 Task: Look for products in the category "Chocolate & Candy" from the brand "Alter Eco".
Action: Mouse pressed left at (26, 79)
Screenshot: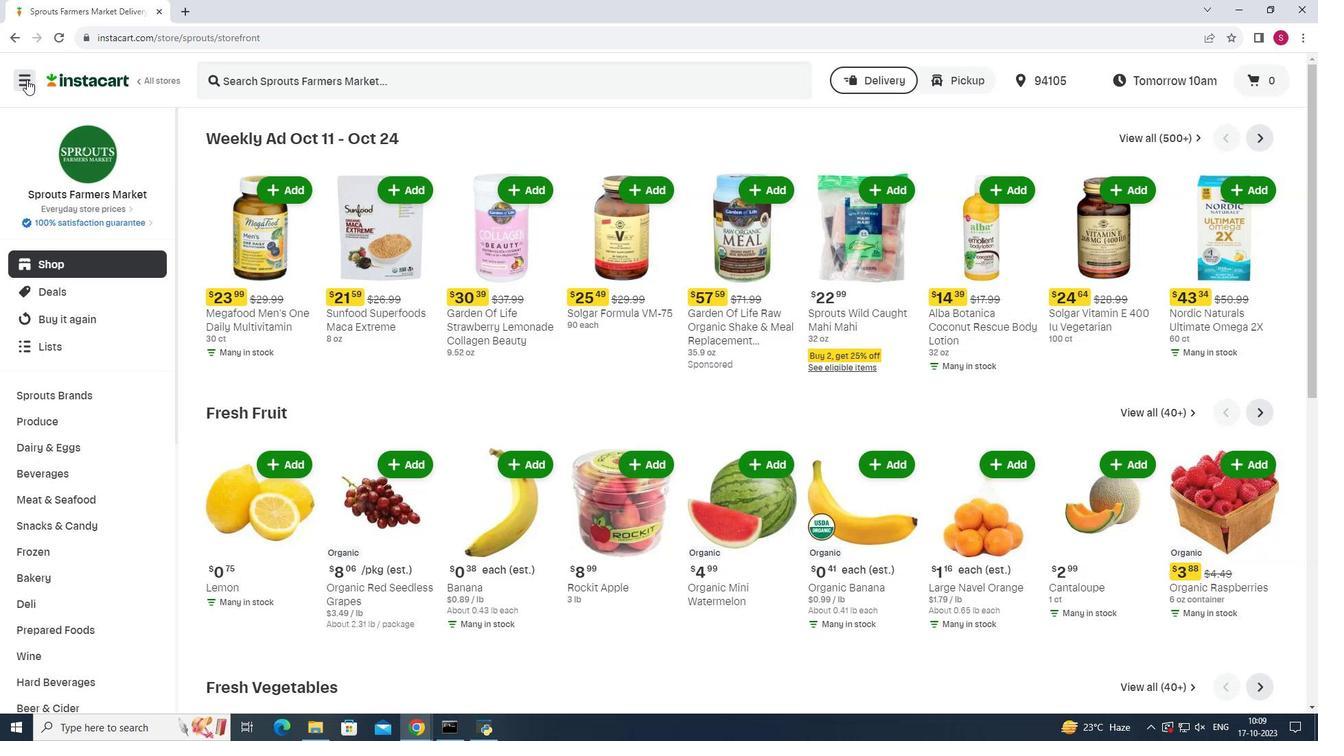 
Action: Mouse moved to (85, 374)
Screenshot: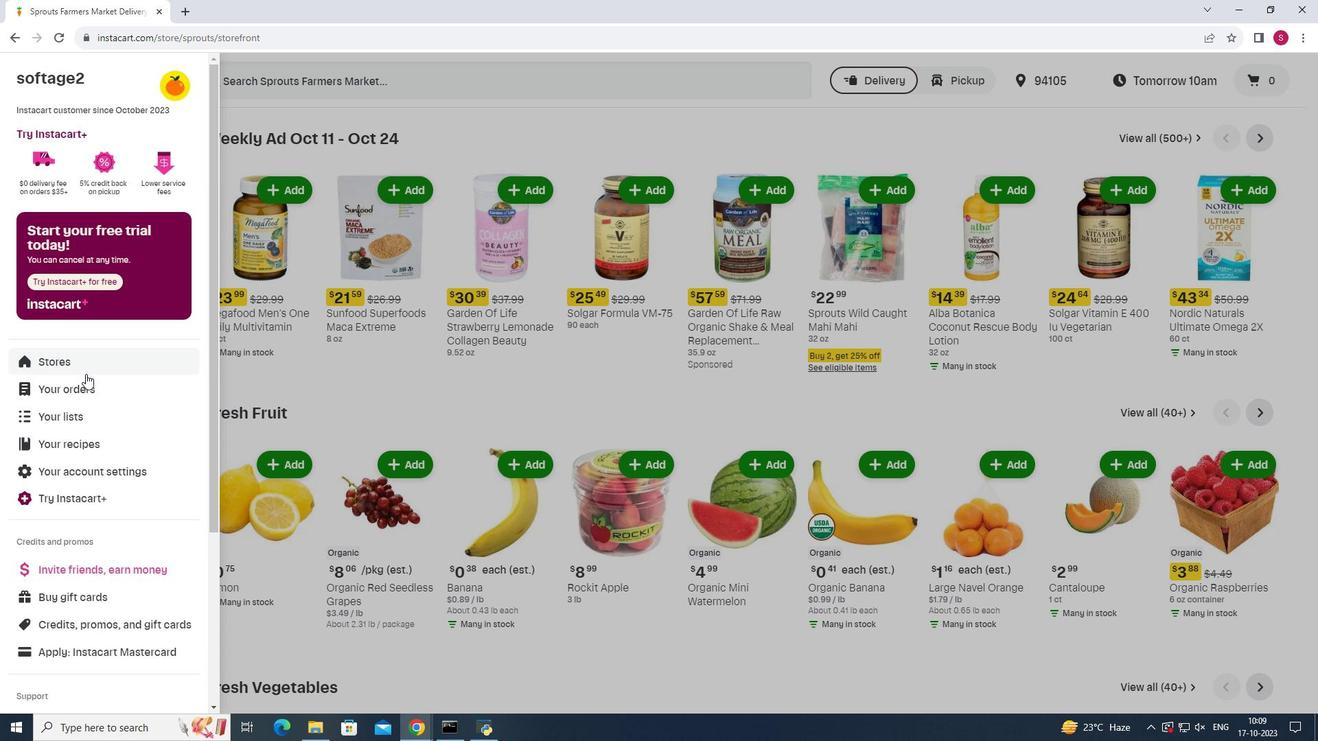 
Action: Mouse pressed left at (85, 374)
Screenshot: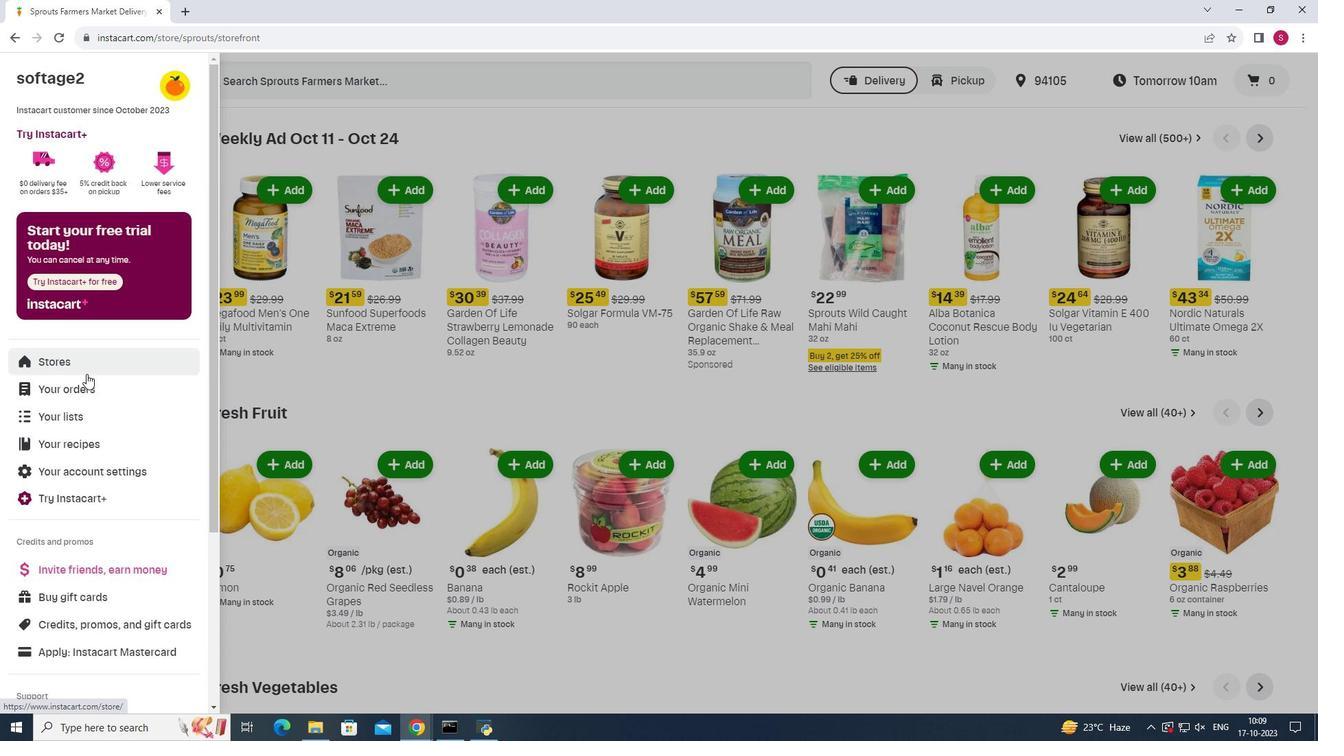 
Action: Mouse moved to (333, 122)
Screenshot: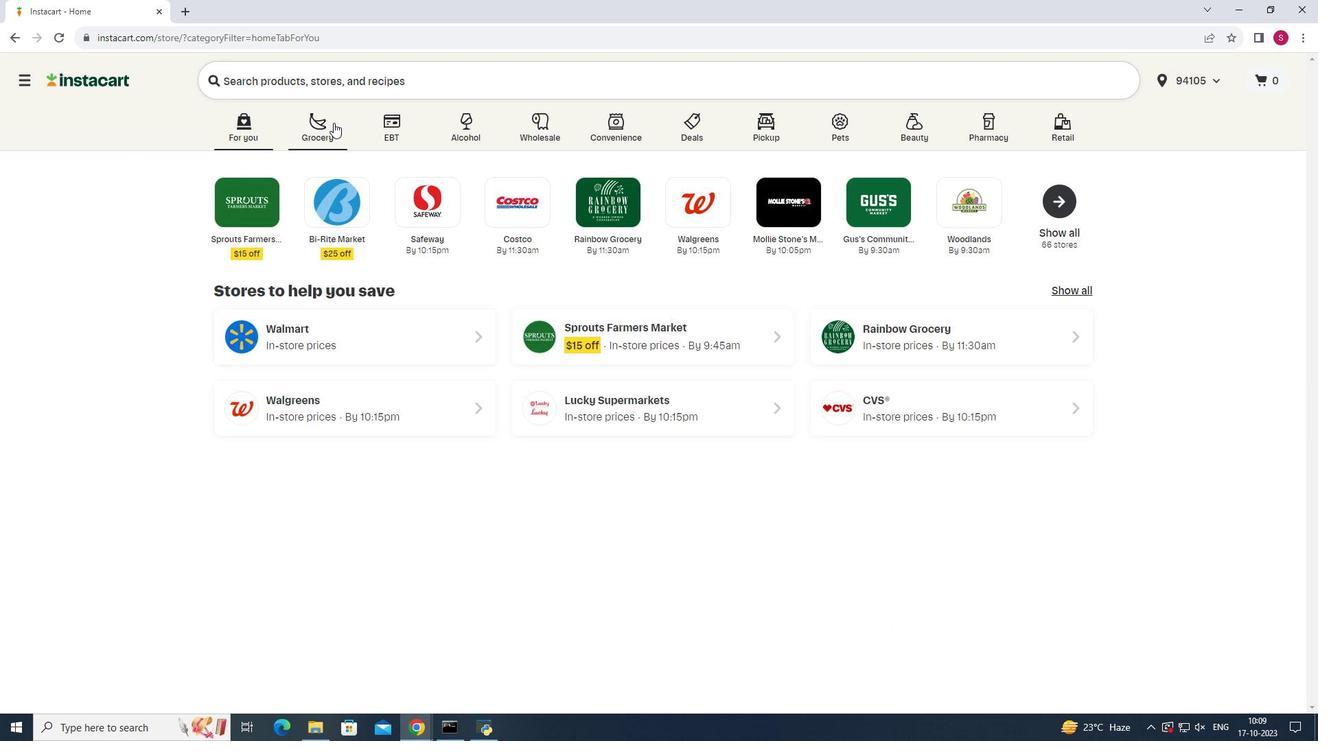 
Action: Mouse pressed left at (333, 122)
Screenshot: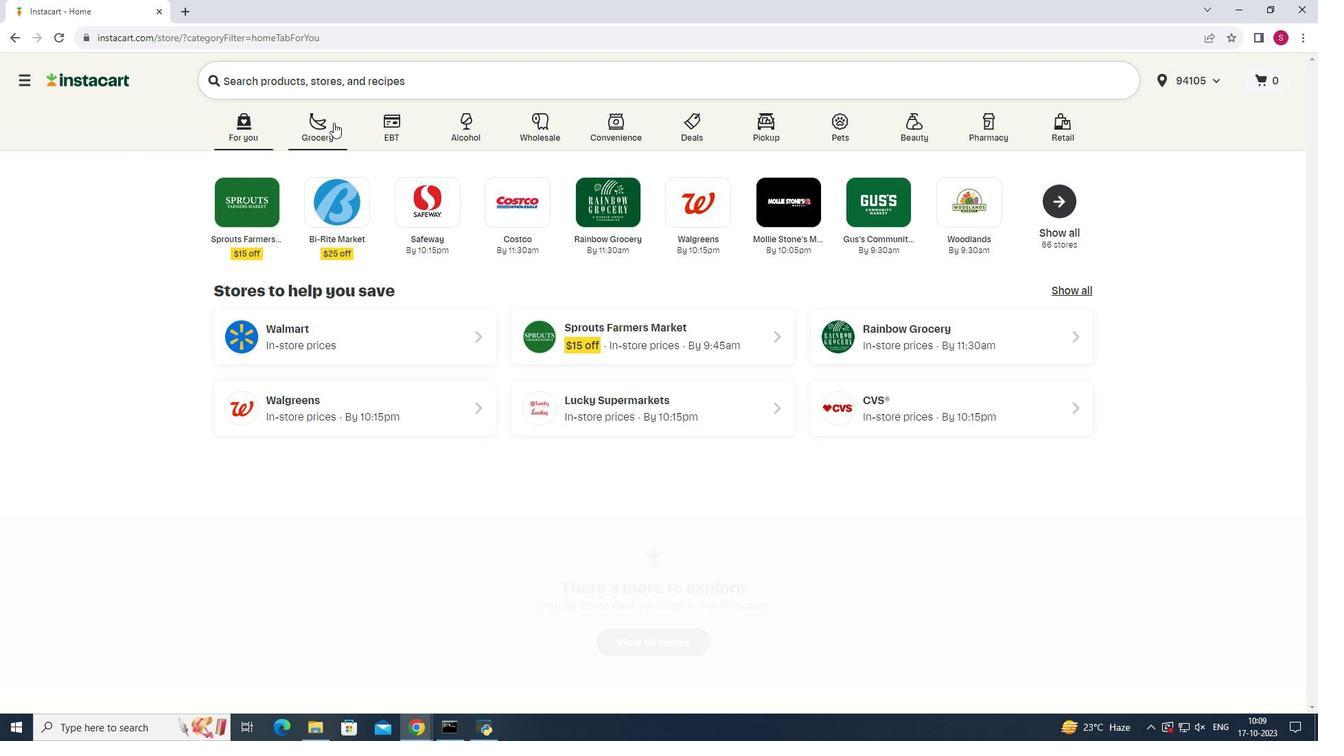 
Action: Mouse moved to (924, 186)
Screenshot: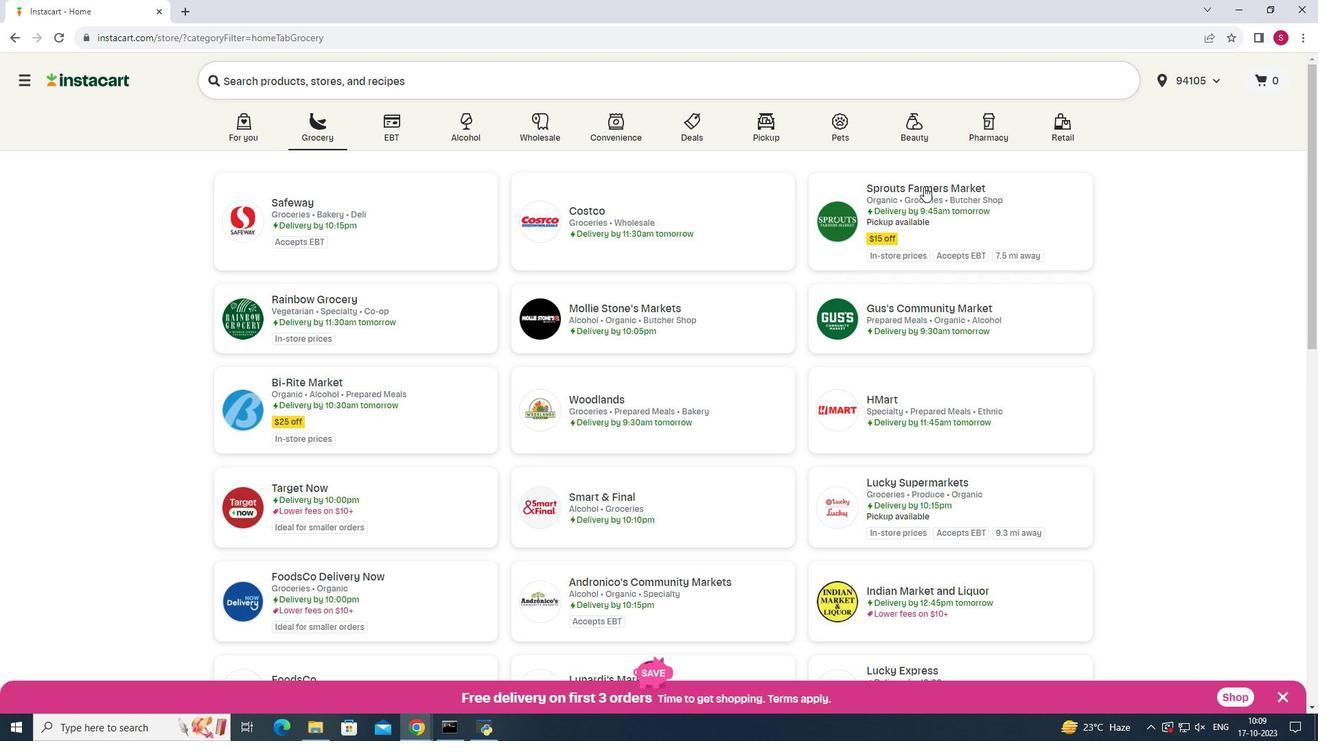 
Action: Mouse pressed left at (924, 186)
Screenshot: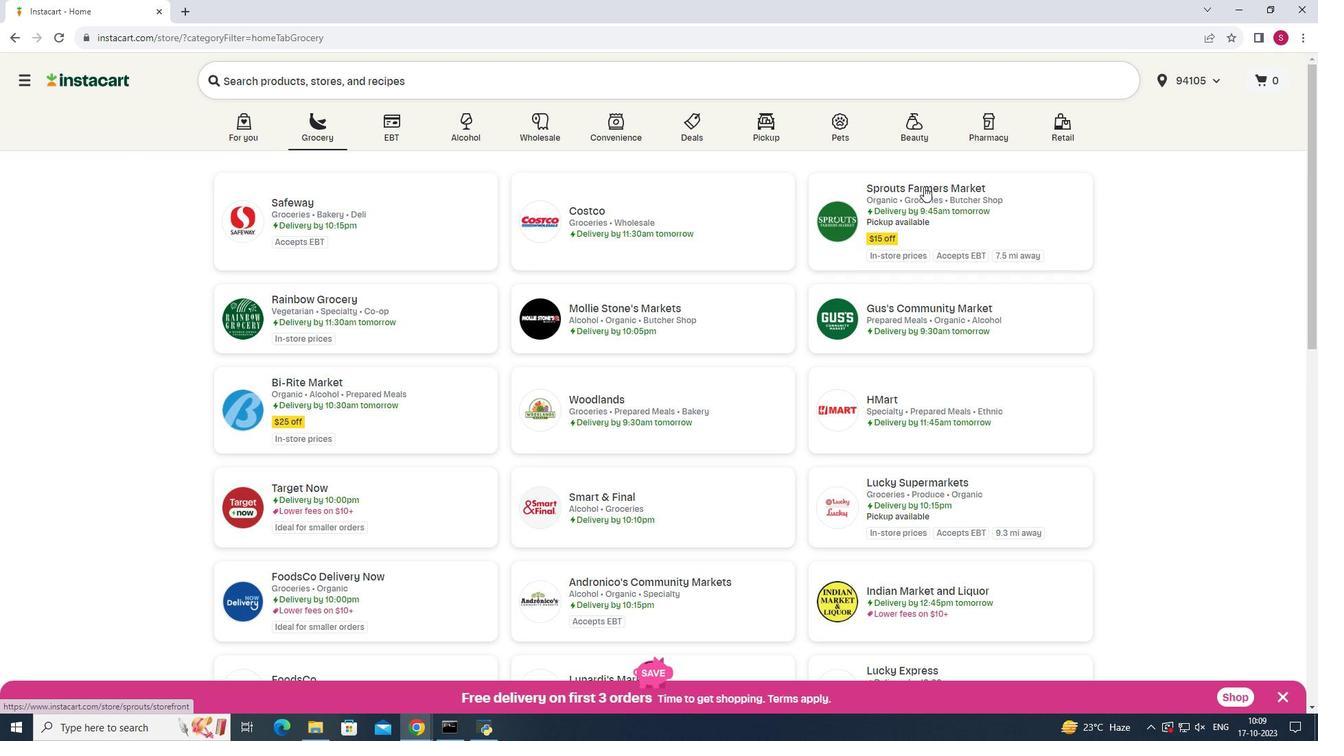 
Action: Mouse moved to (73, 526)
Screenshot: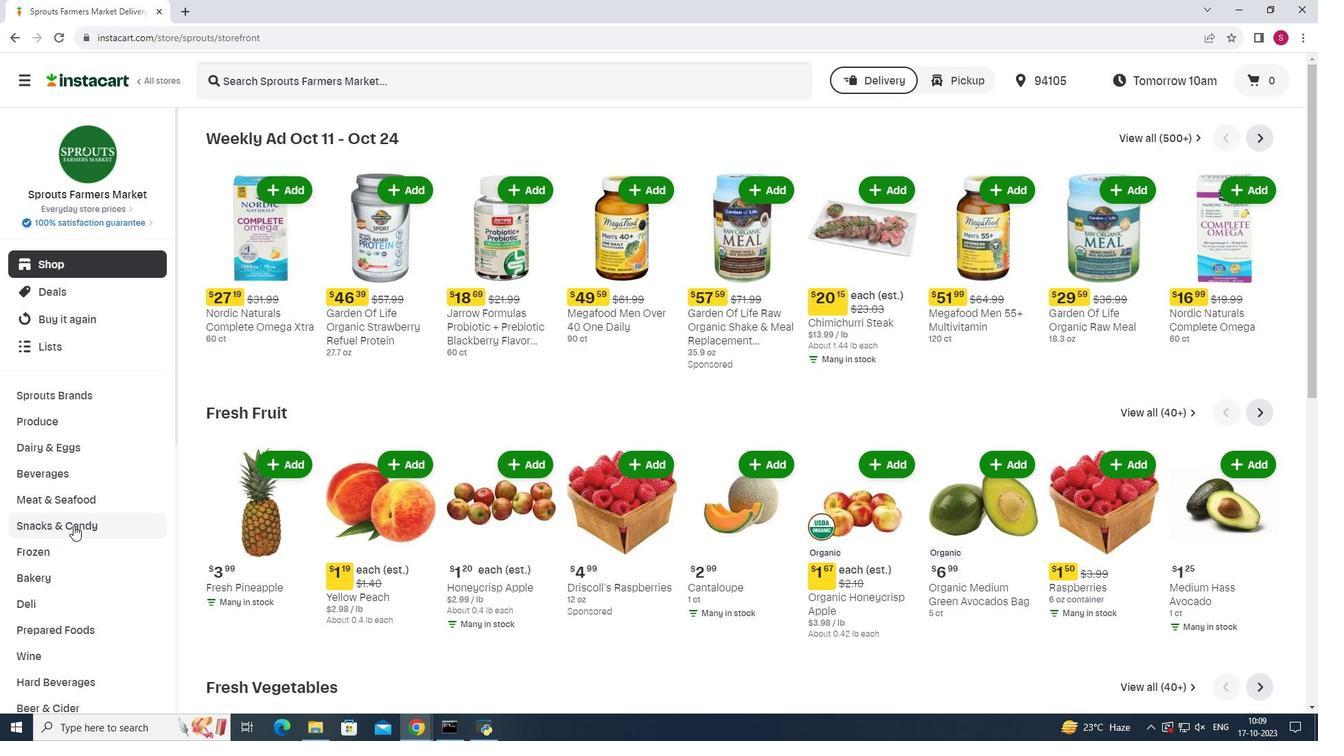 
Action: Mouse pressed left at (73, 526)
Screenshot: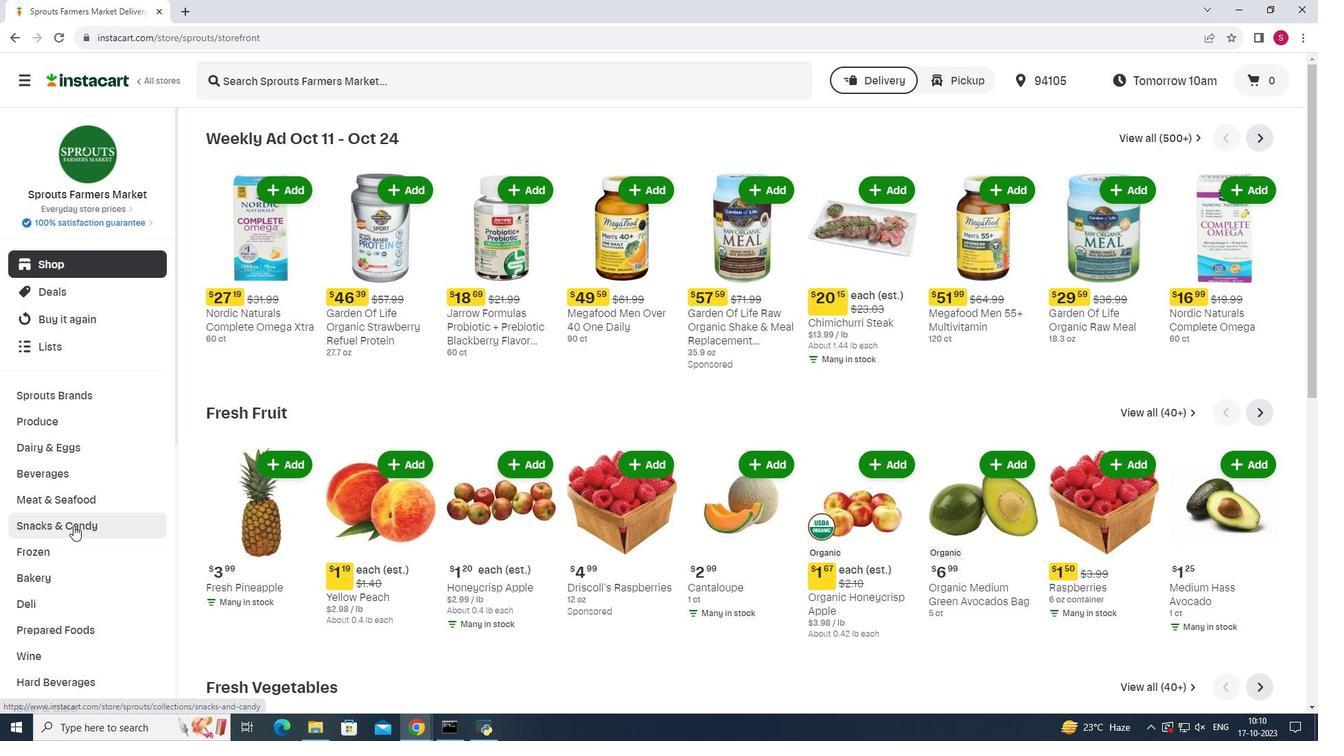 
Action: Mouse moved to (383, 166)
Screenshot: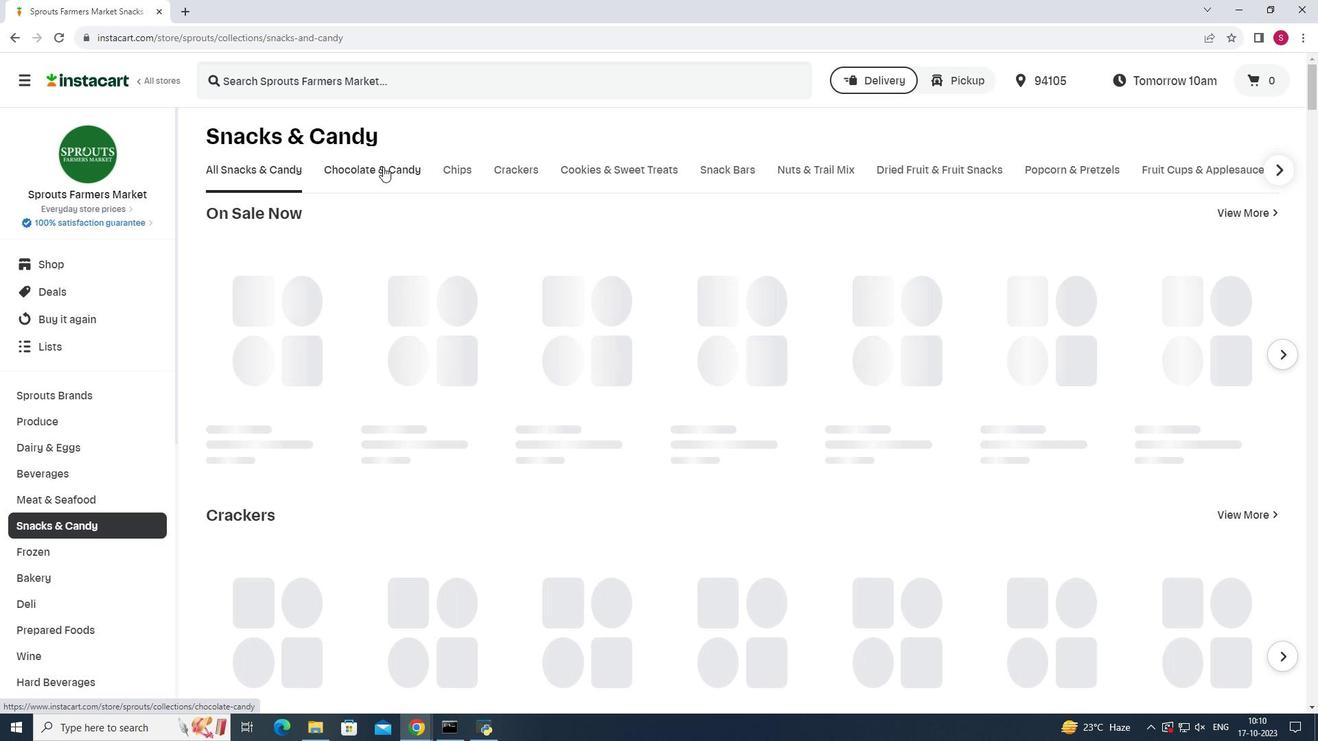 
Action: Mouse pressed left at (383, 166)
Screenshot: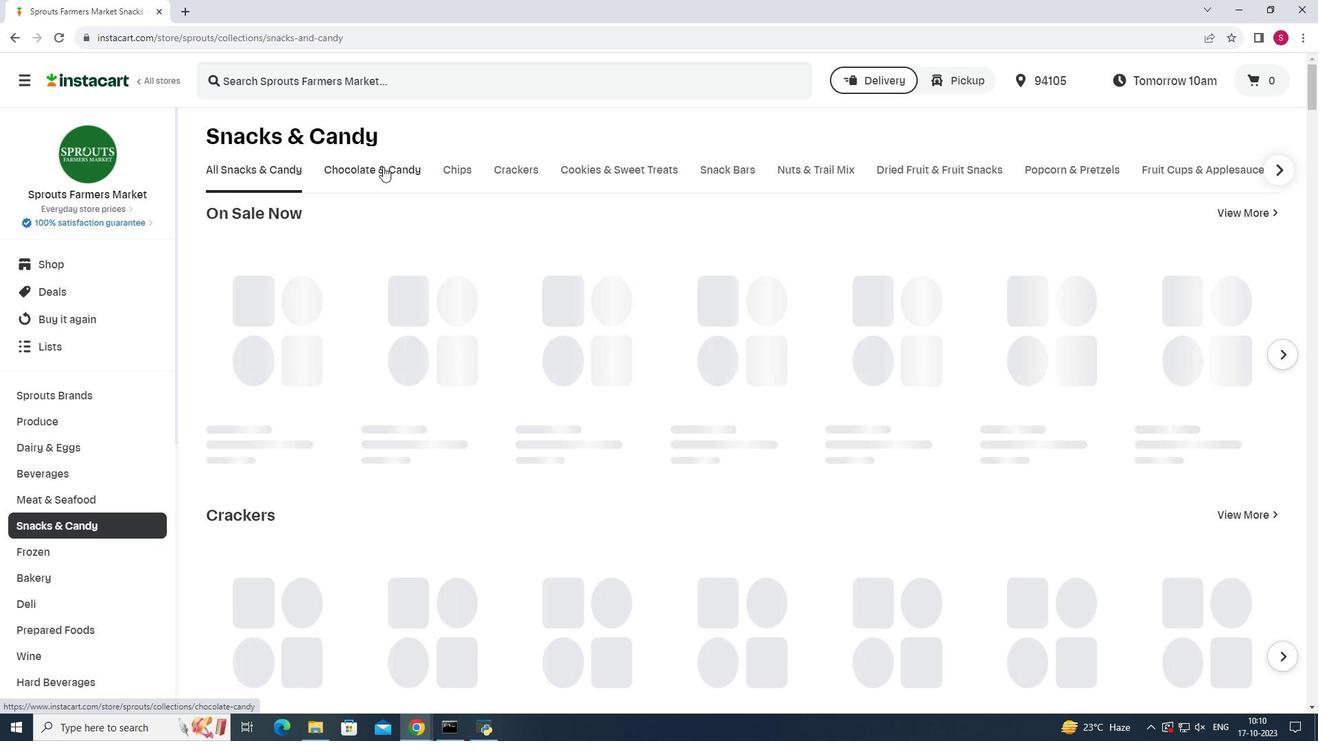 
Action: Mouse moved to (361, 226)
Screenshot: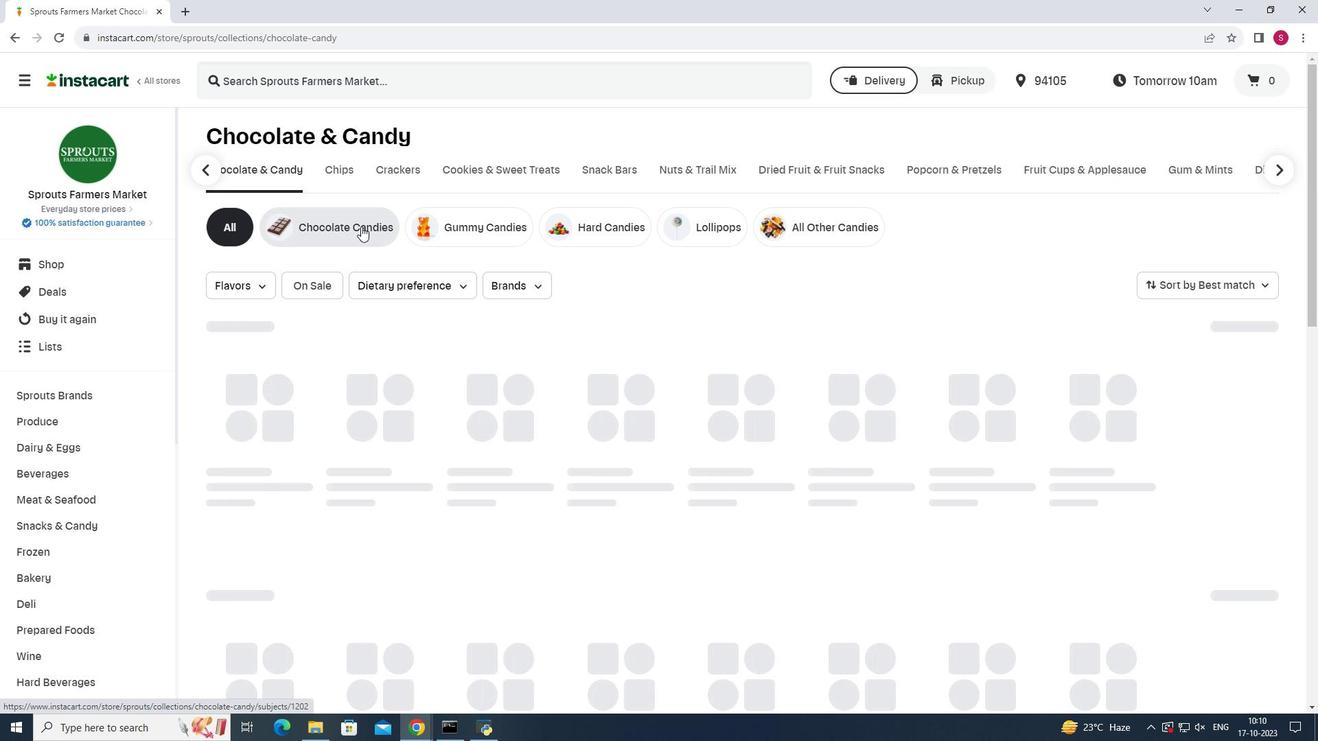 
Action: Mouse pressed left at (361, 226)
Screenshot: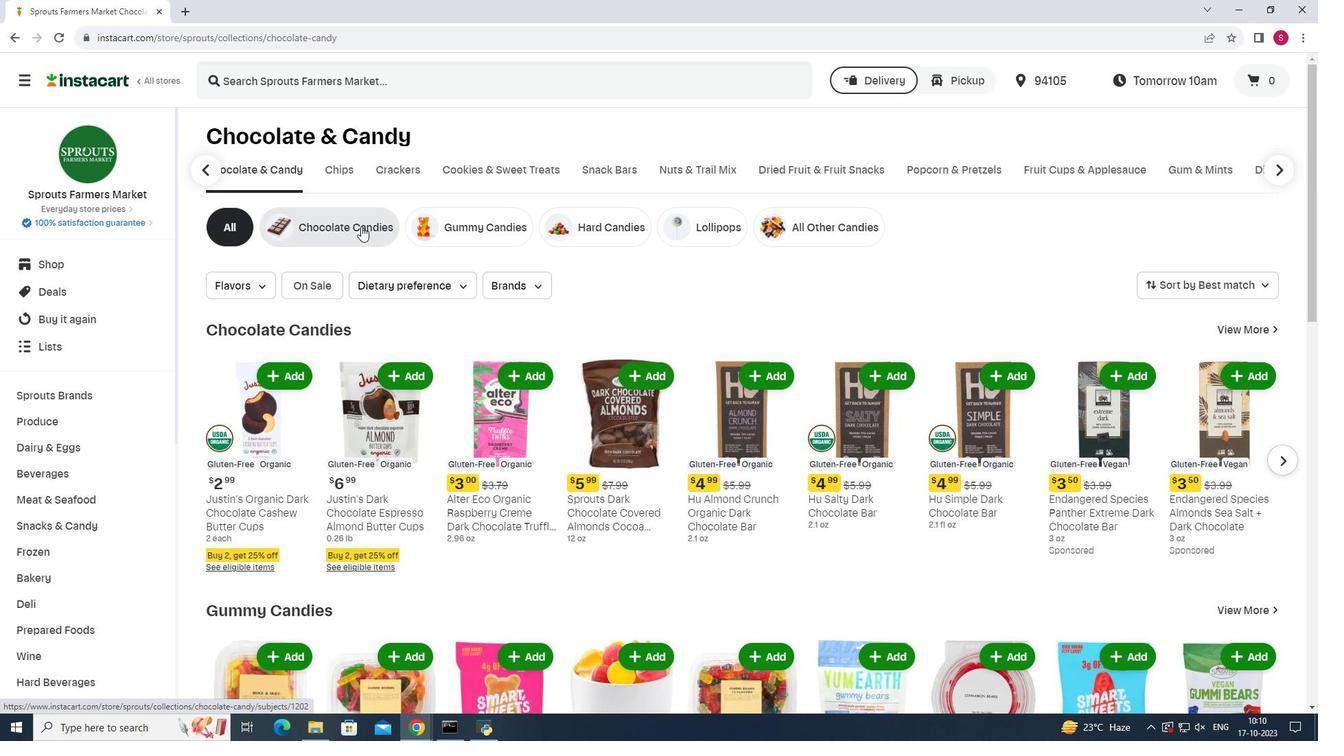 
Action: Mouse moved to (521, 280)
Screenshot: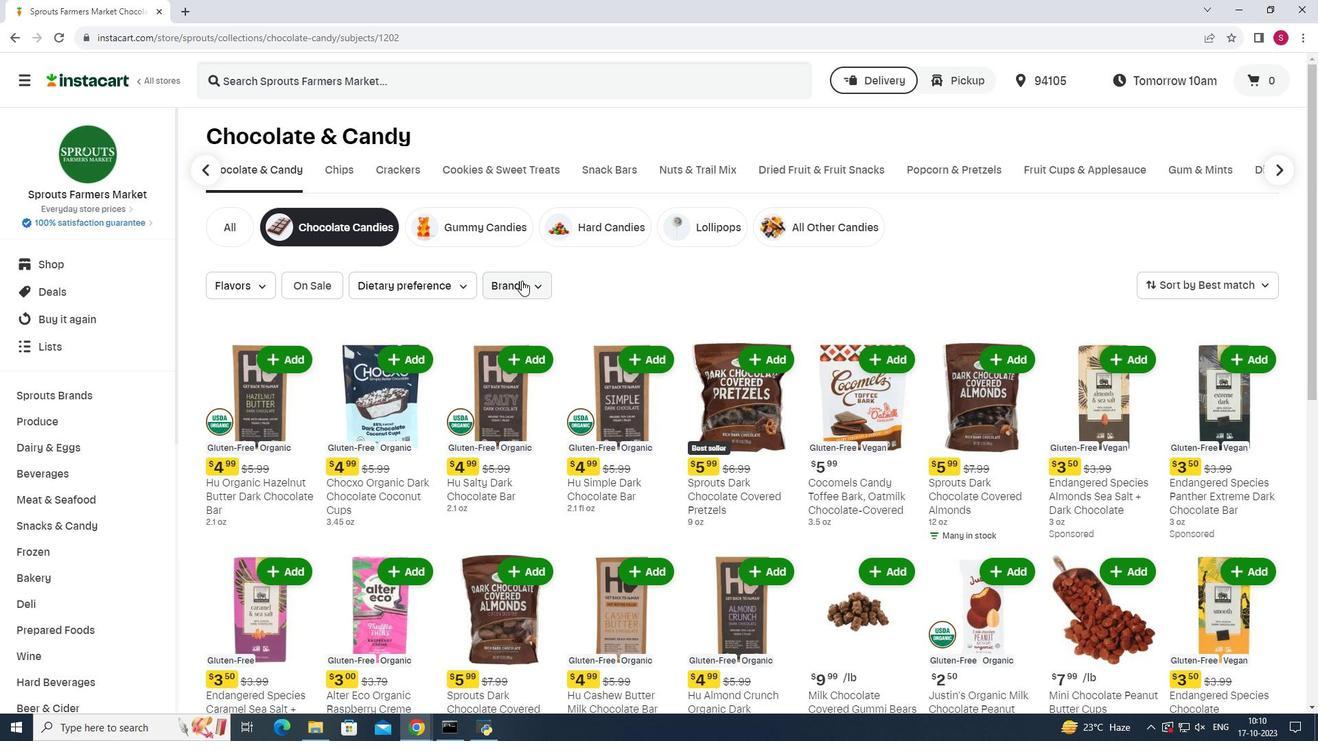
Action: Mouse pressed left at (521, 280)
Screenshot: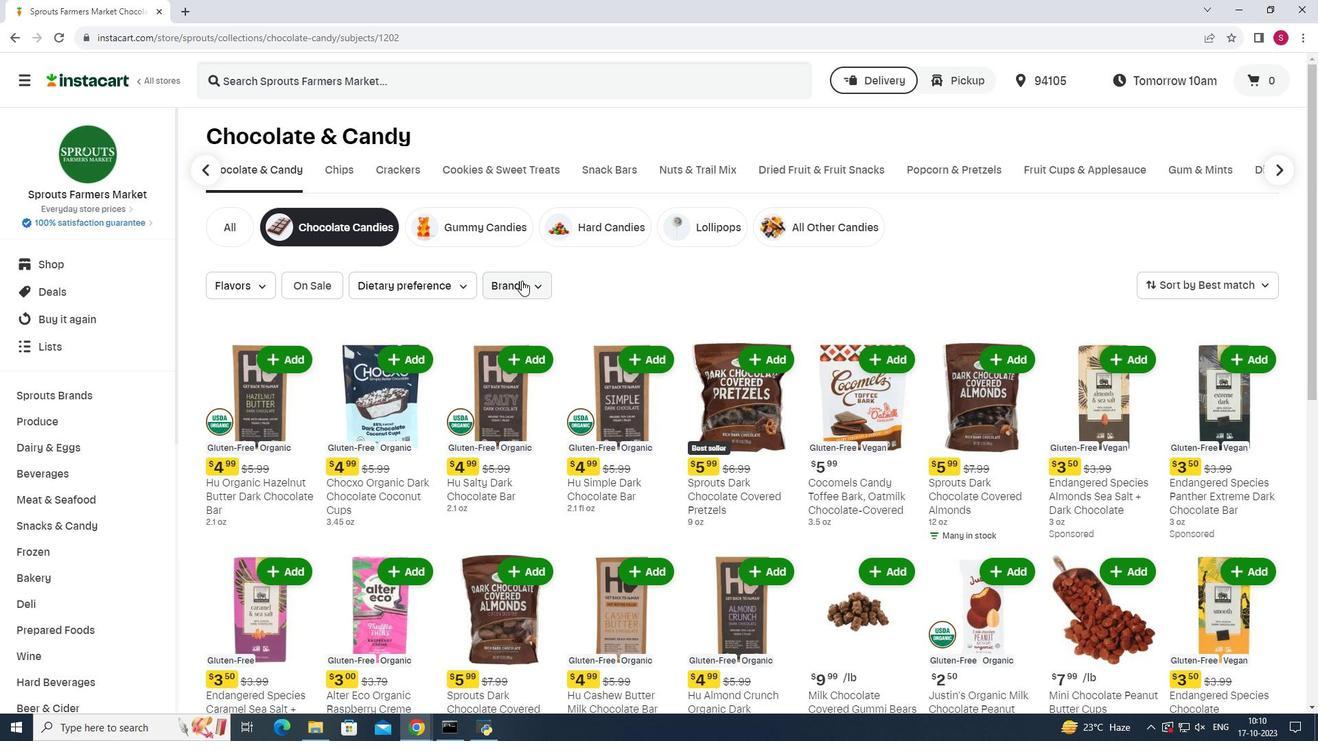 
Action: Mouse moved to (653, 335)
Screenshot: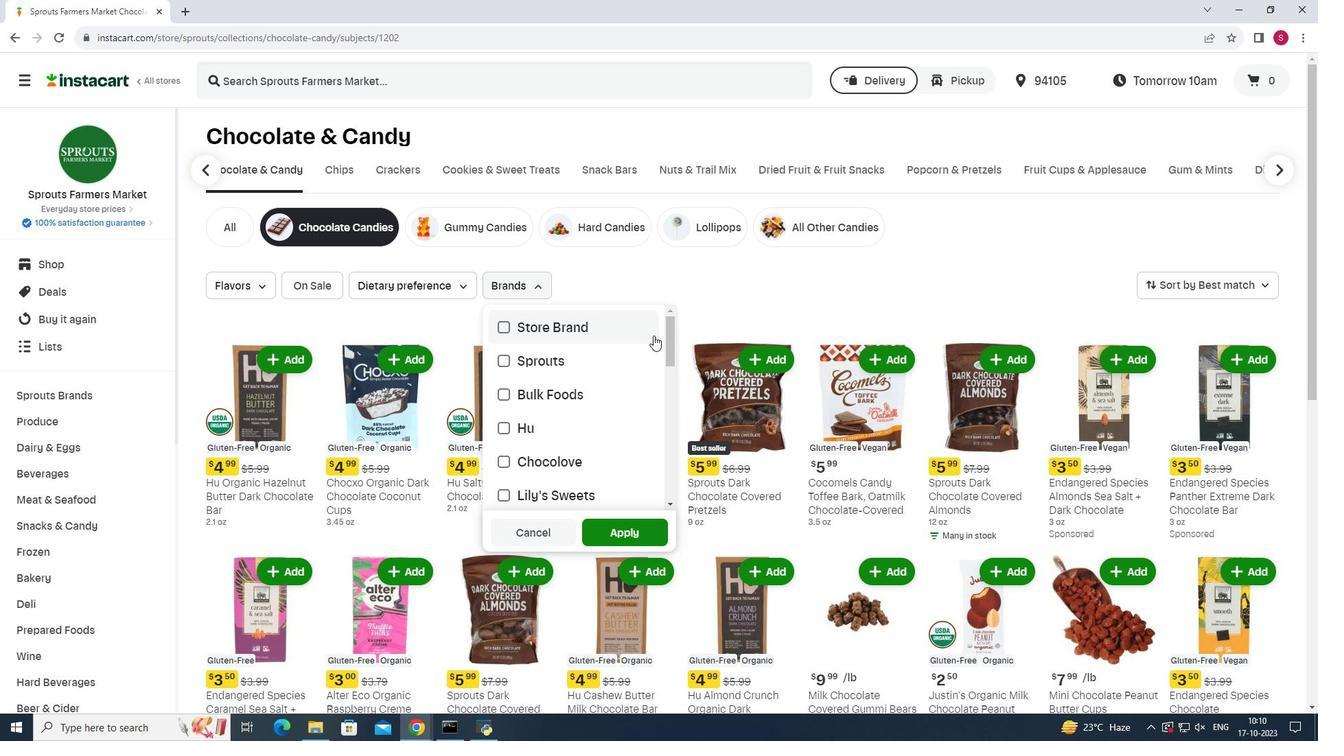 
Action: Mouse scrolled (653, 335) with delta (0, 0)
Screenshot: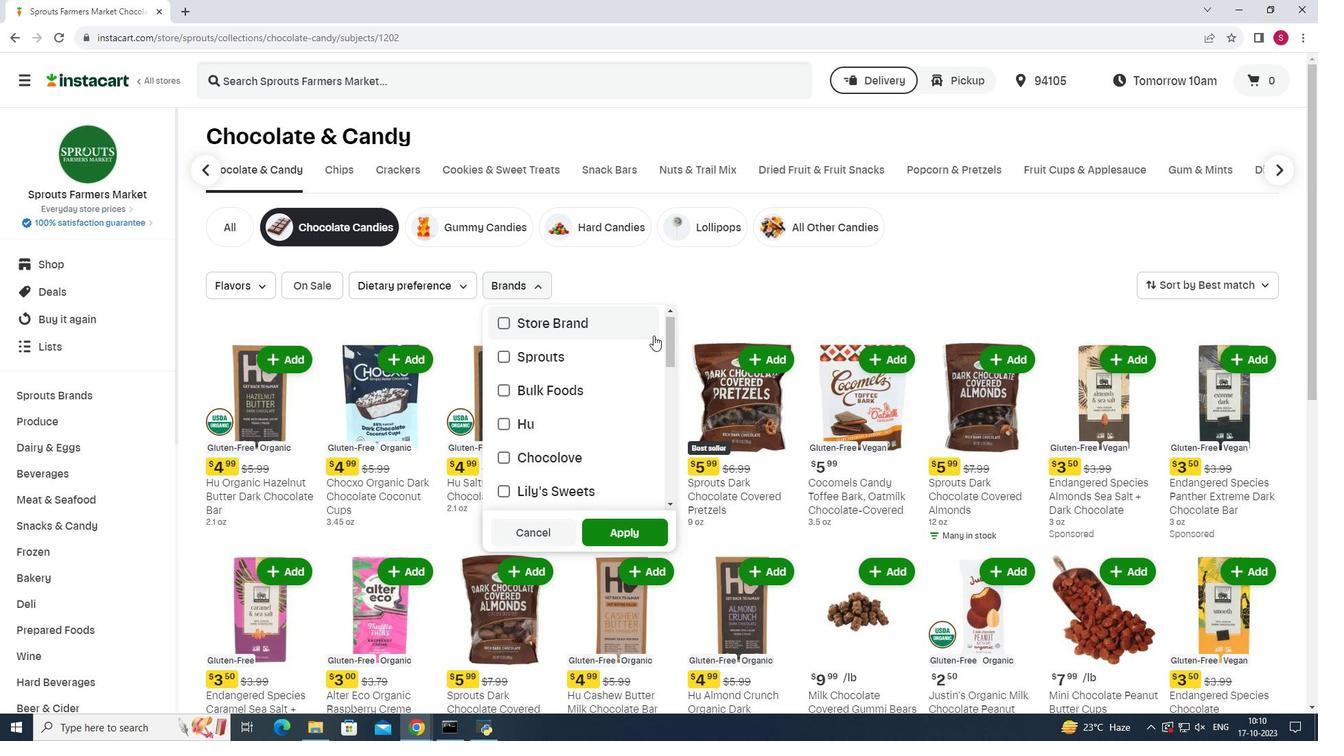 
Action: Mouse scrolled (653, 335) with delta (0, 0)
Screenshot: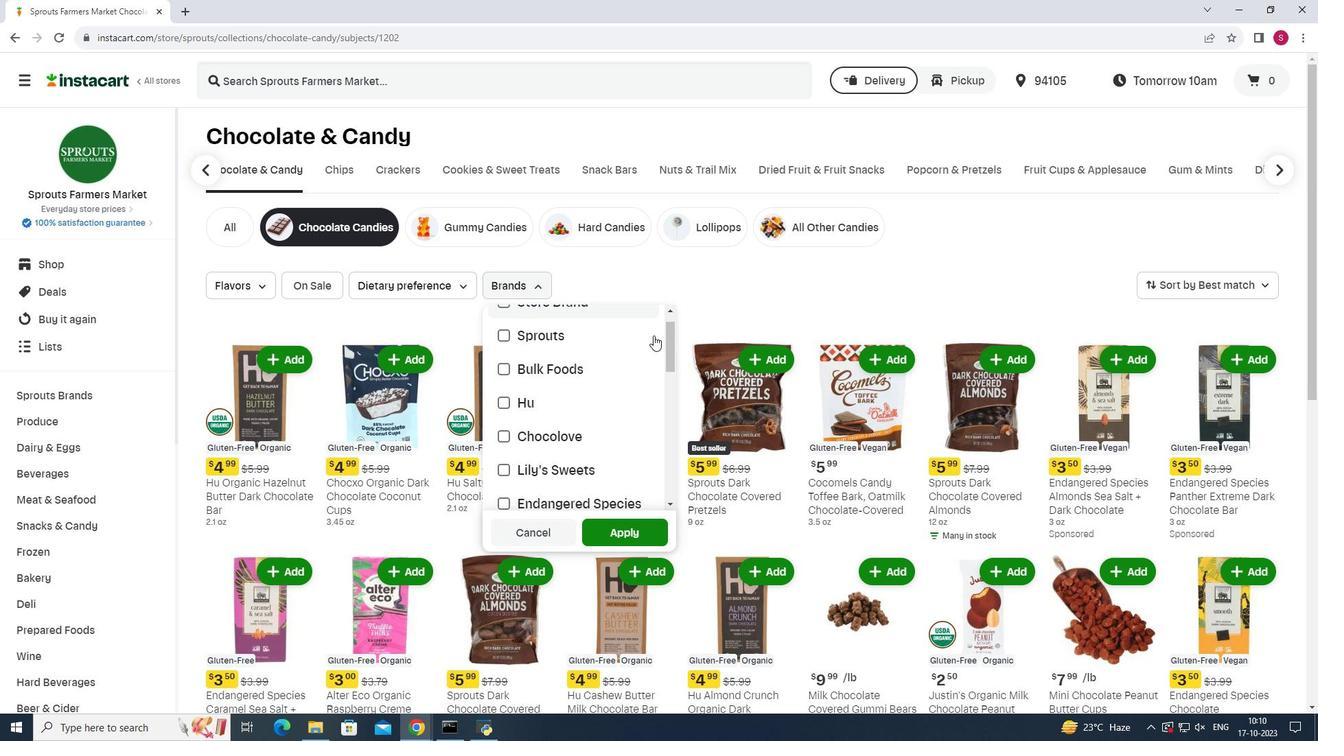
Action: Mouse scrolled (653, 335) with delta (0, 0)
Screenshot: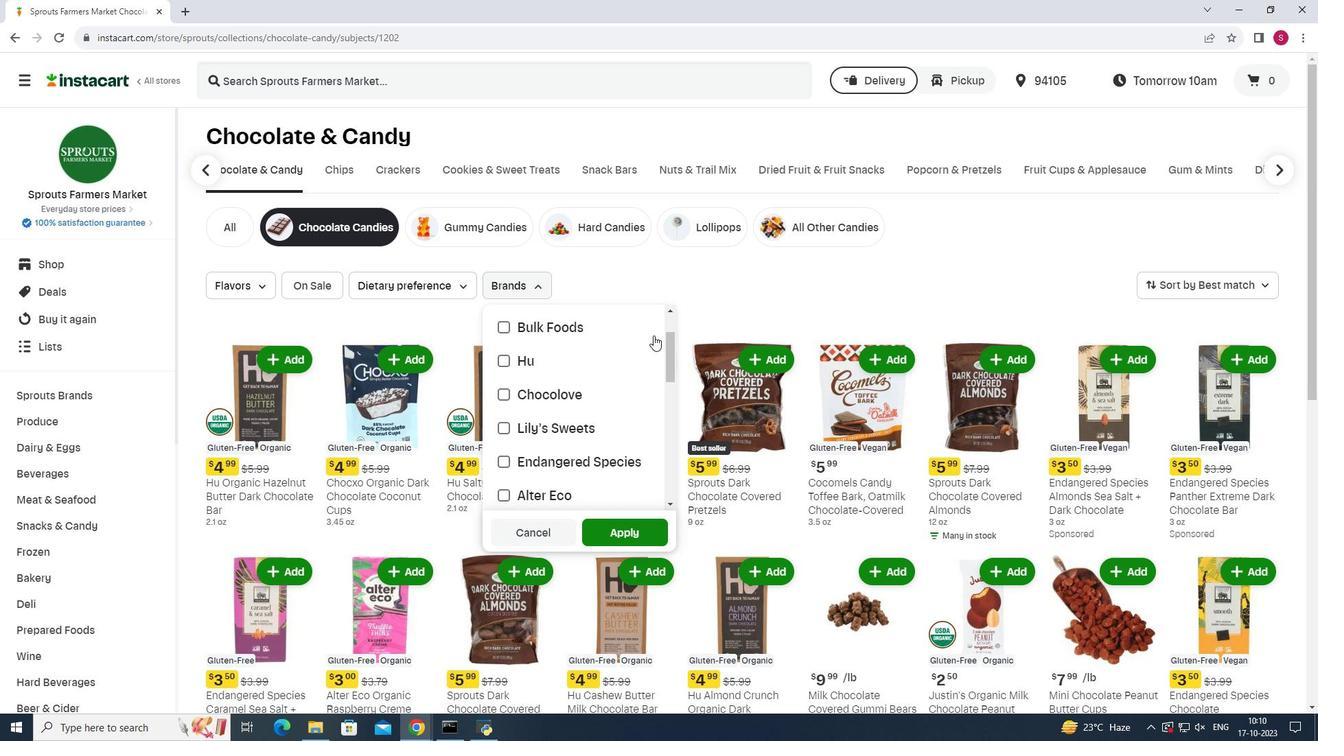 
Action: Mouse scrolled (653, 335) with delta (0, 0)
Screenshot: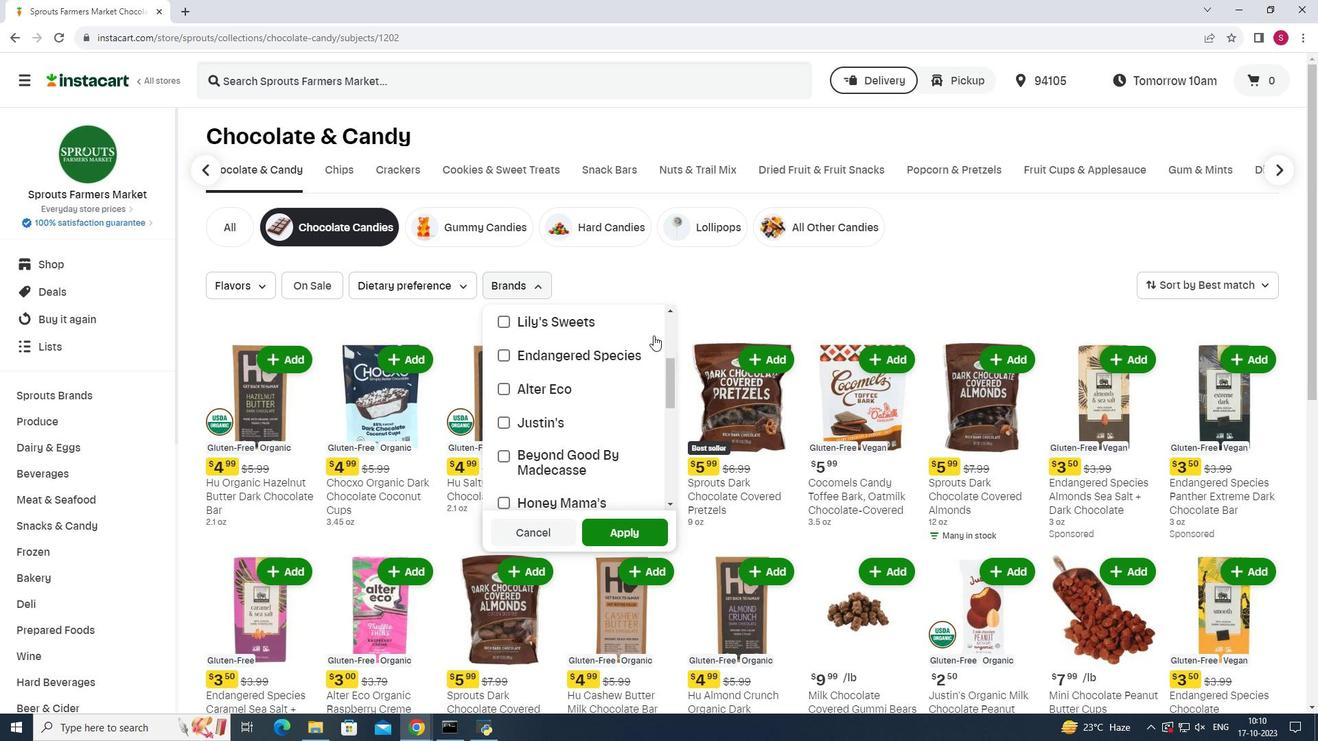 
Action: Mouse moved to (653, 335)
Screenshot: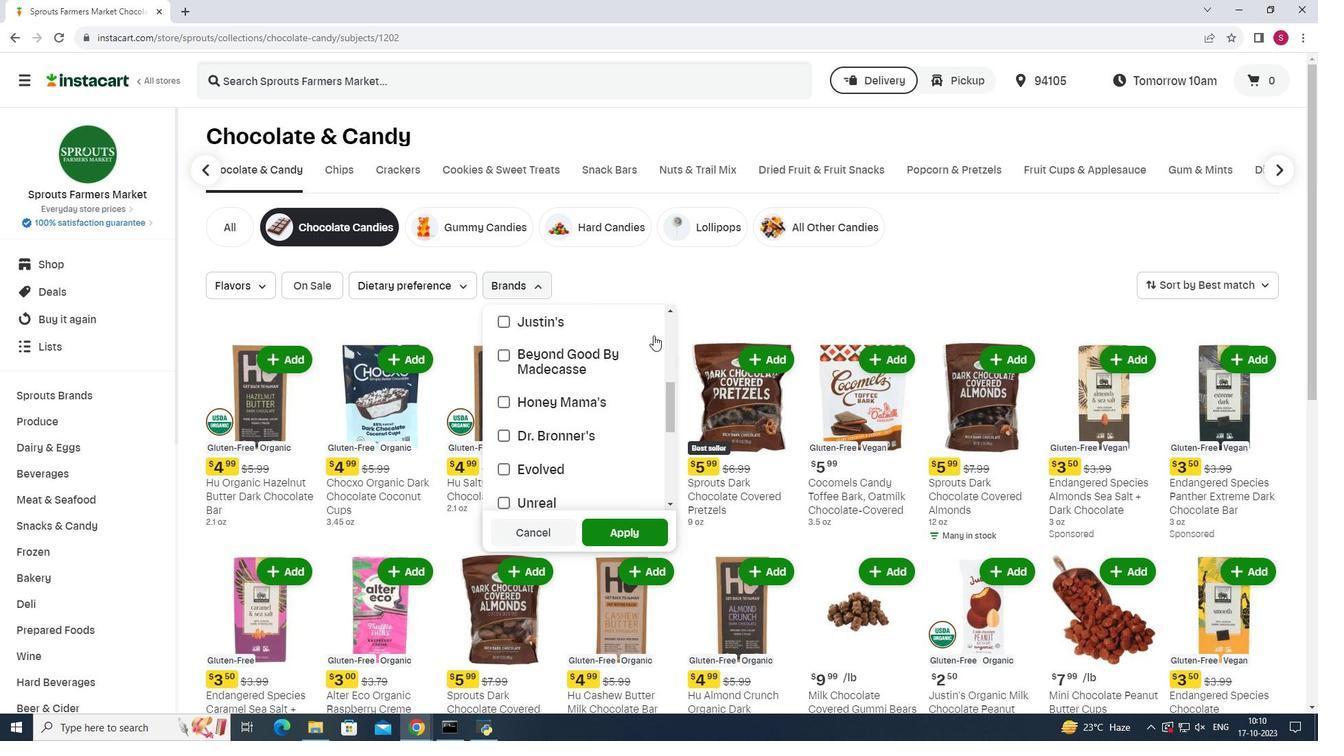 
Action: Mouse scrolled (653, 336) with delta (0, 0)
Screenshot: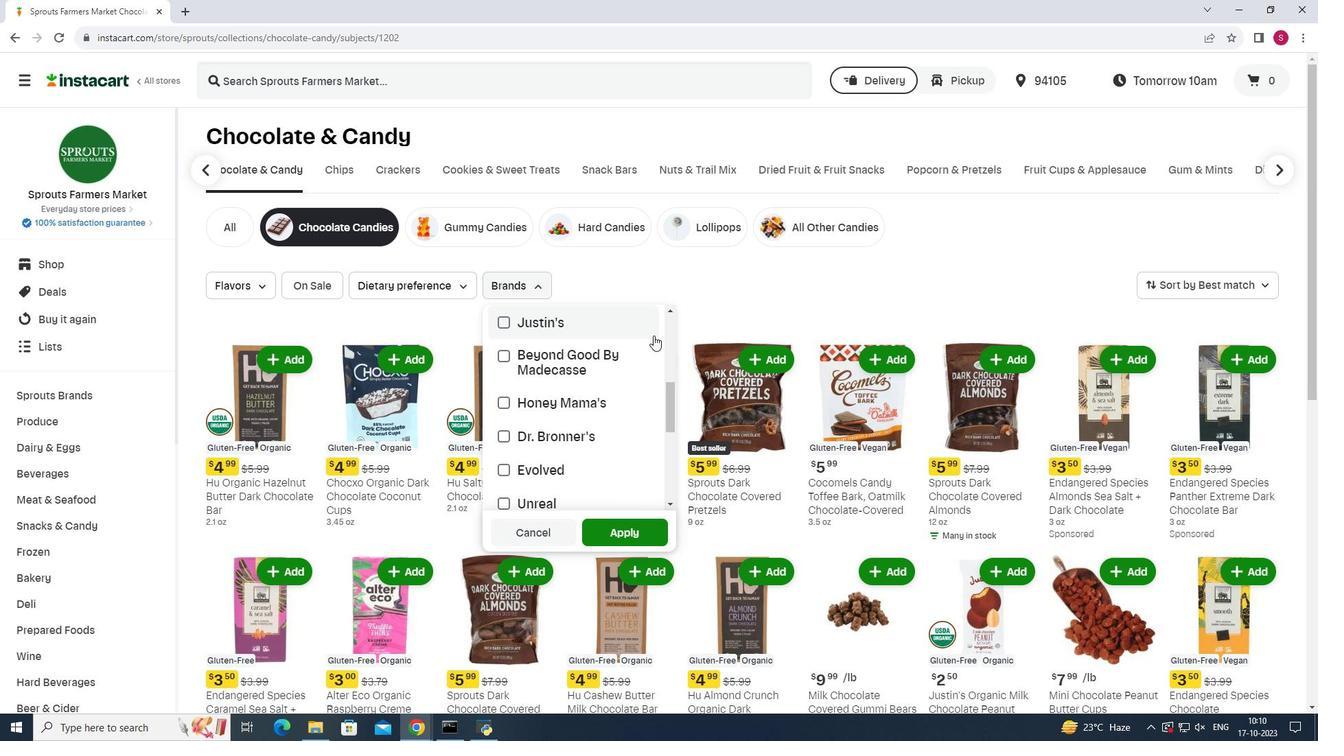 
Action: Mouse moved to (491, 353)
Screenshot: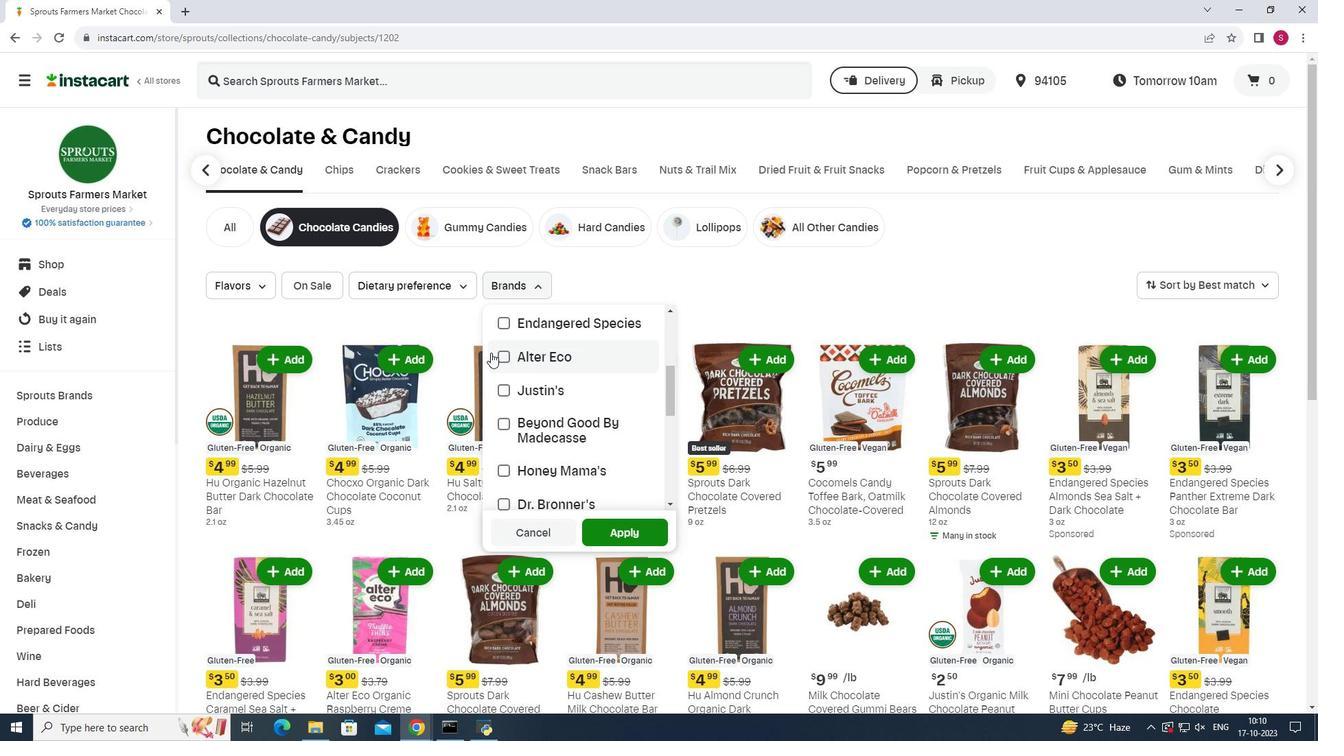 
Action: Mouse pressed left at (491, 353)
Screenshot: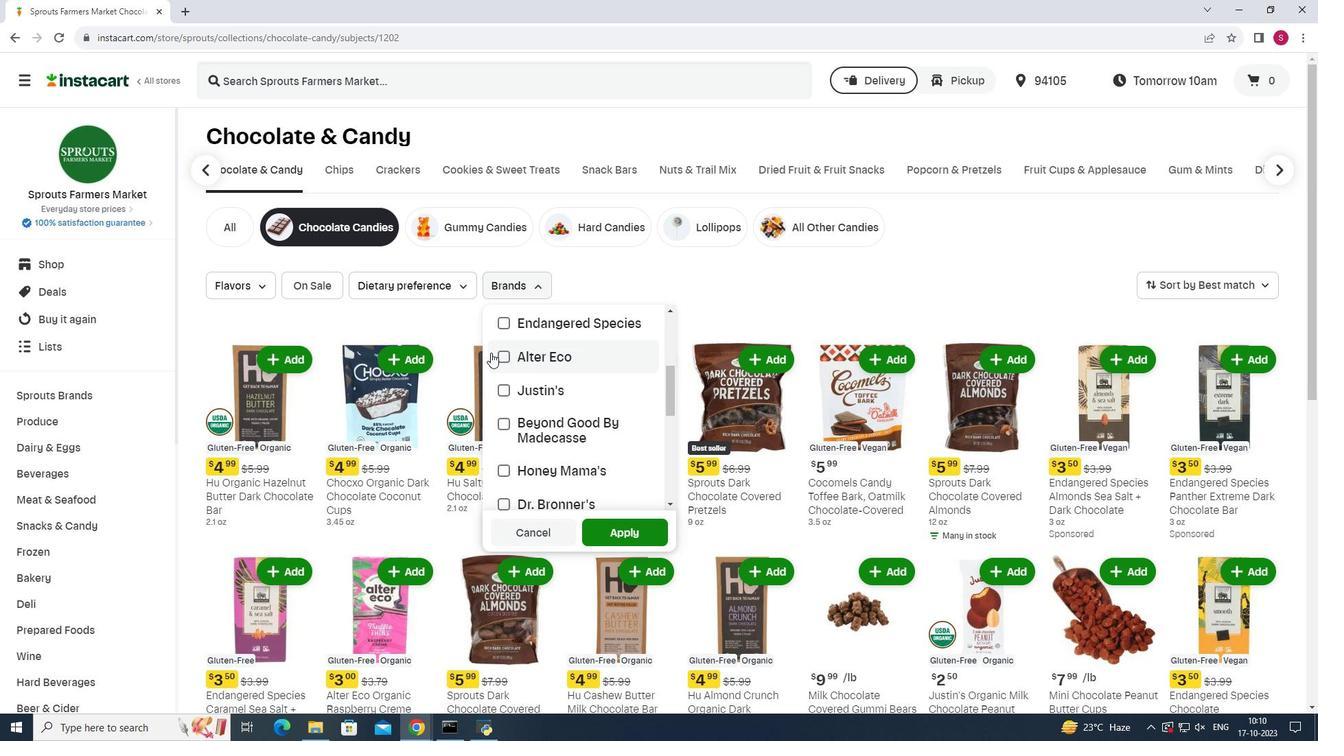 
Action: Mouse moved to (634, 532)
Screenshot: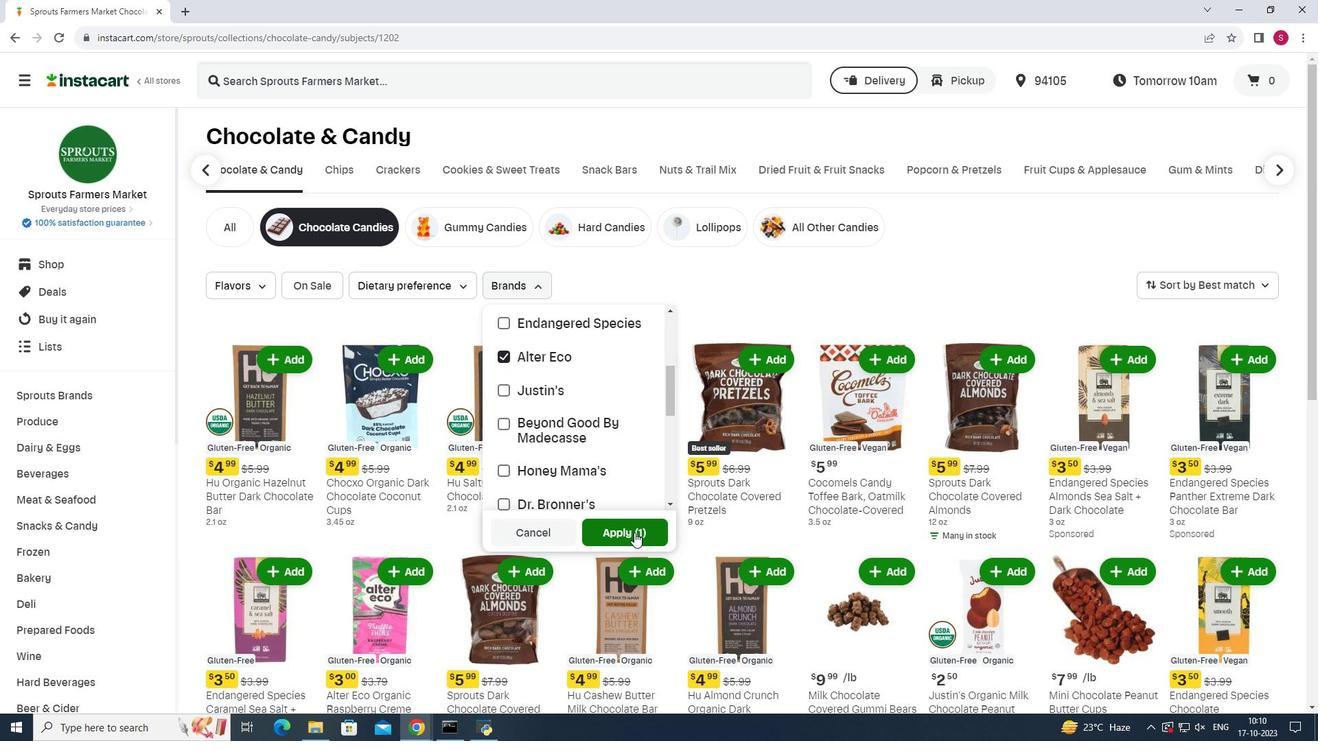 
Action: Mouse pressed left at (634, 532)
Screenshot: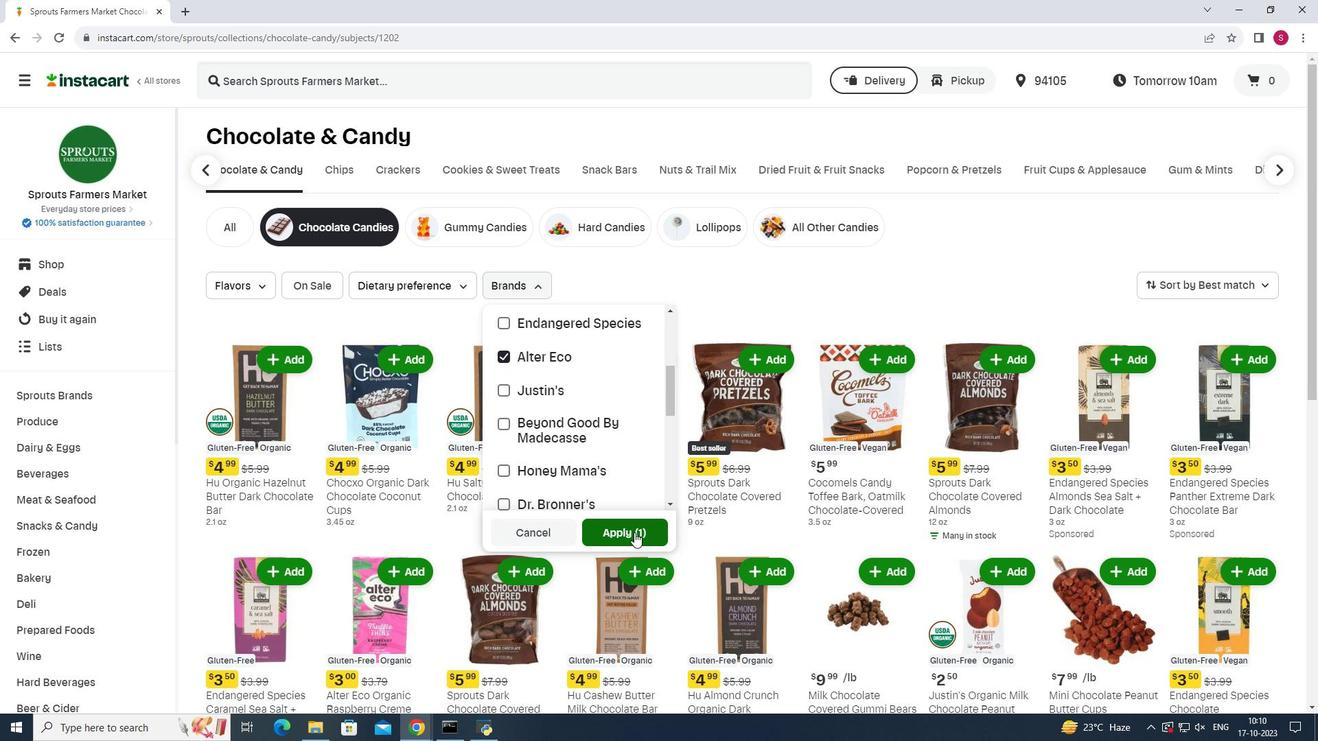 
Action: Mouse moved to (1000, 287)
Screenshot: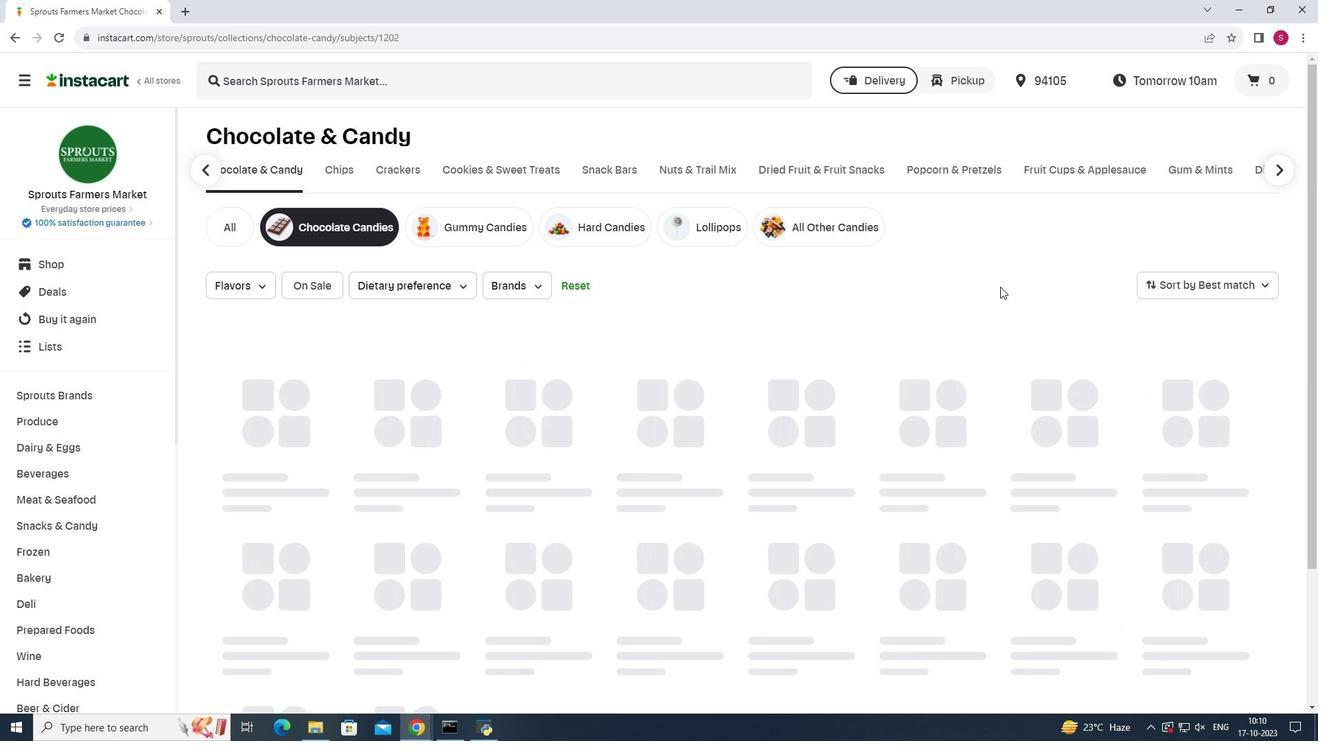 
Action: Mouse scrolled (1000, 286) with delta (0, 0)
Screenshot: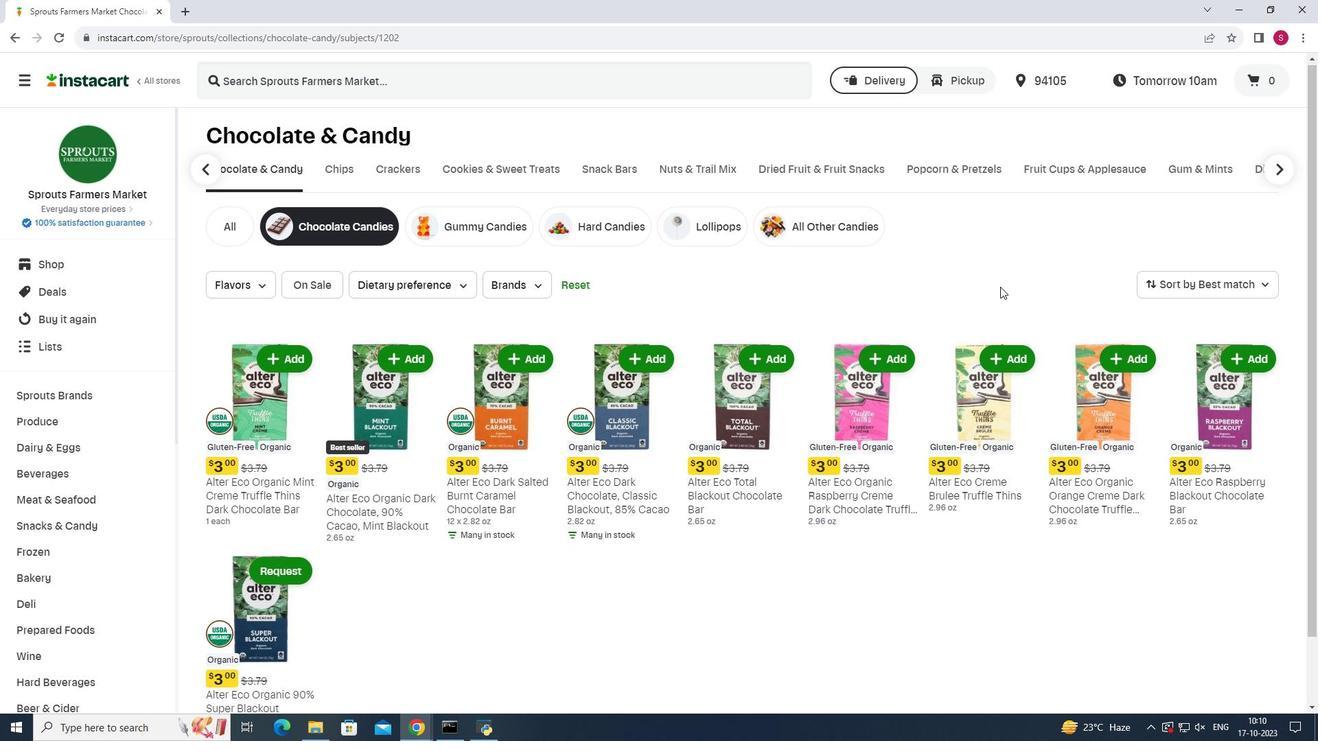
Action: Mouse scrolled (1000, 286) with delta (0, 0)
Screenshot: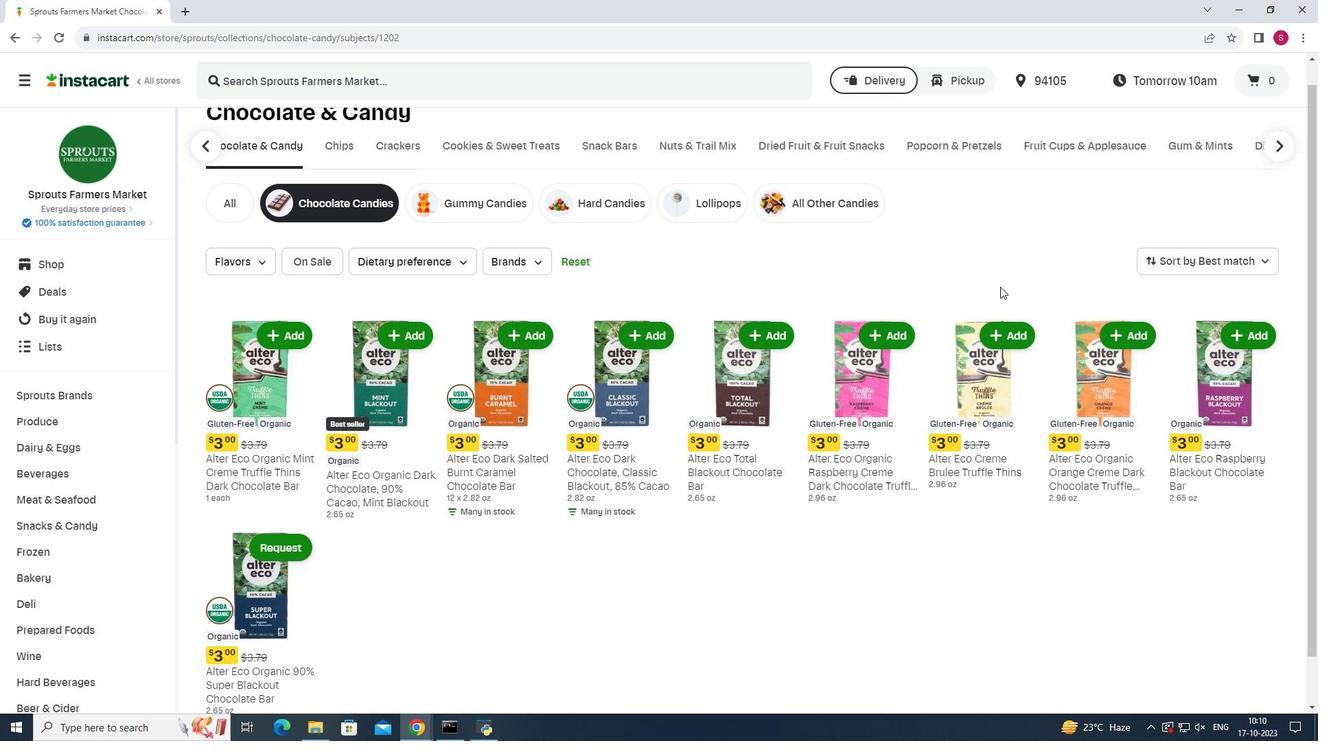 
Action: Mouse scrolled (1000, 286) with delta (0, 0)
Screenshot: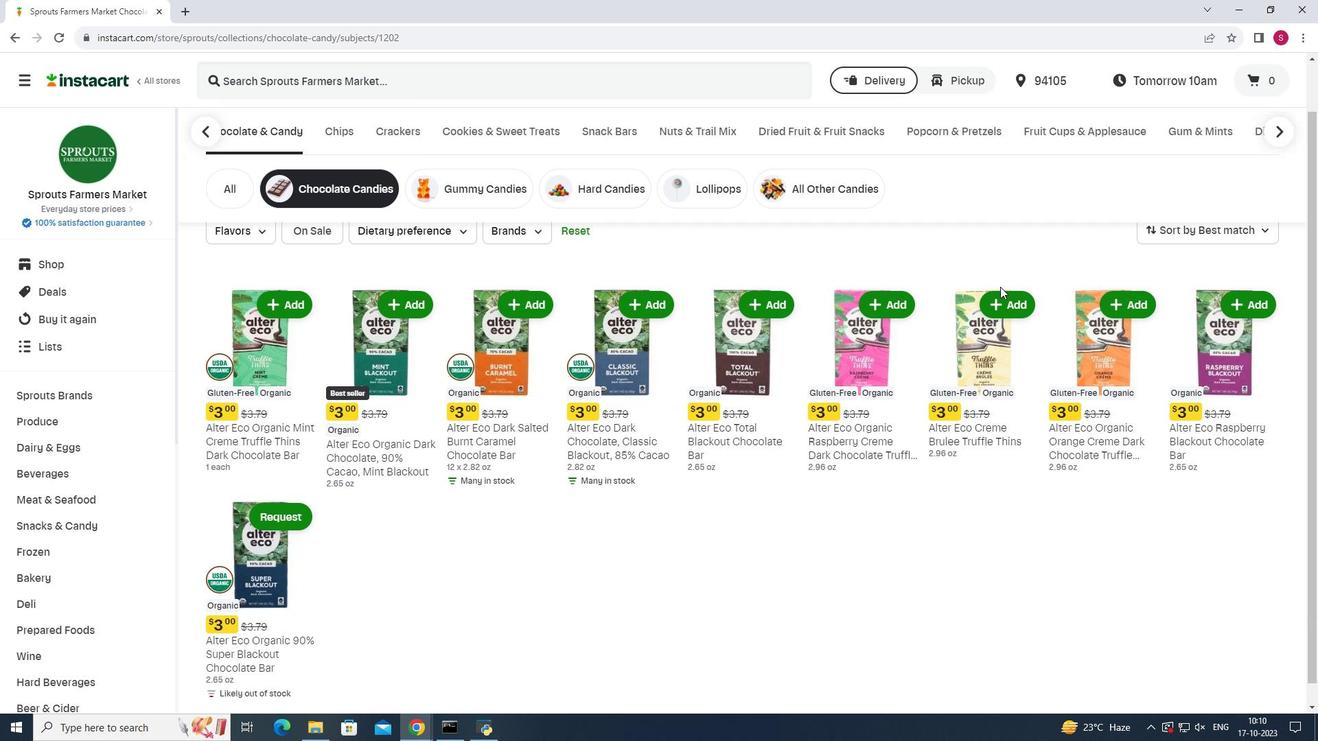 
Action: Mouse scrolled (1000, 287) with delta (0, 0)
Screenshot: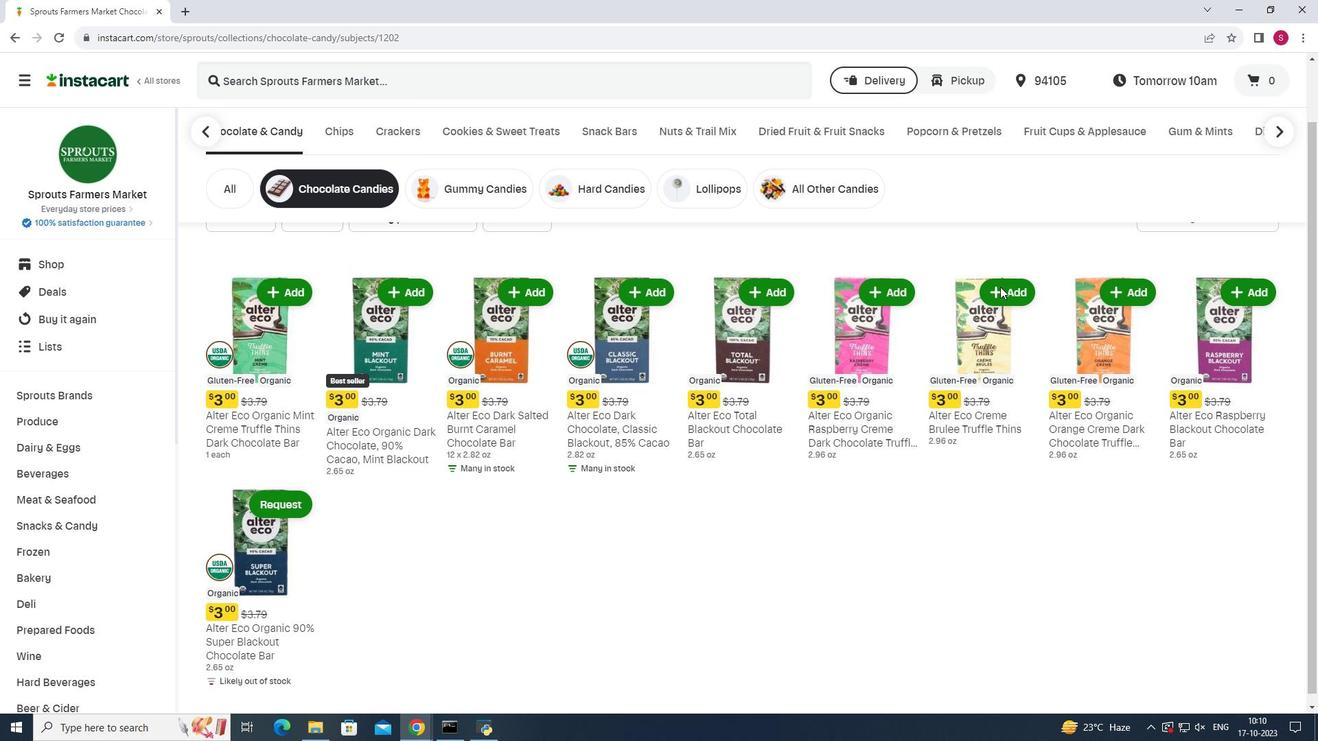 
Action: Mouse scrolled (1000, 287) with delta (0, 0)
Screenshot: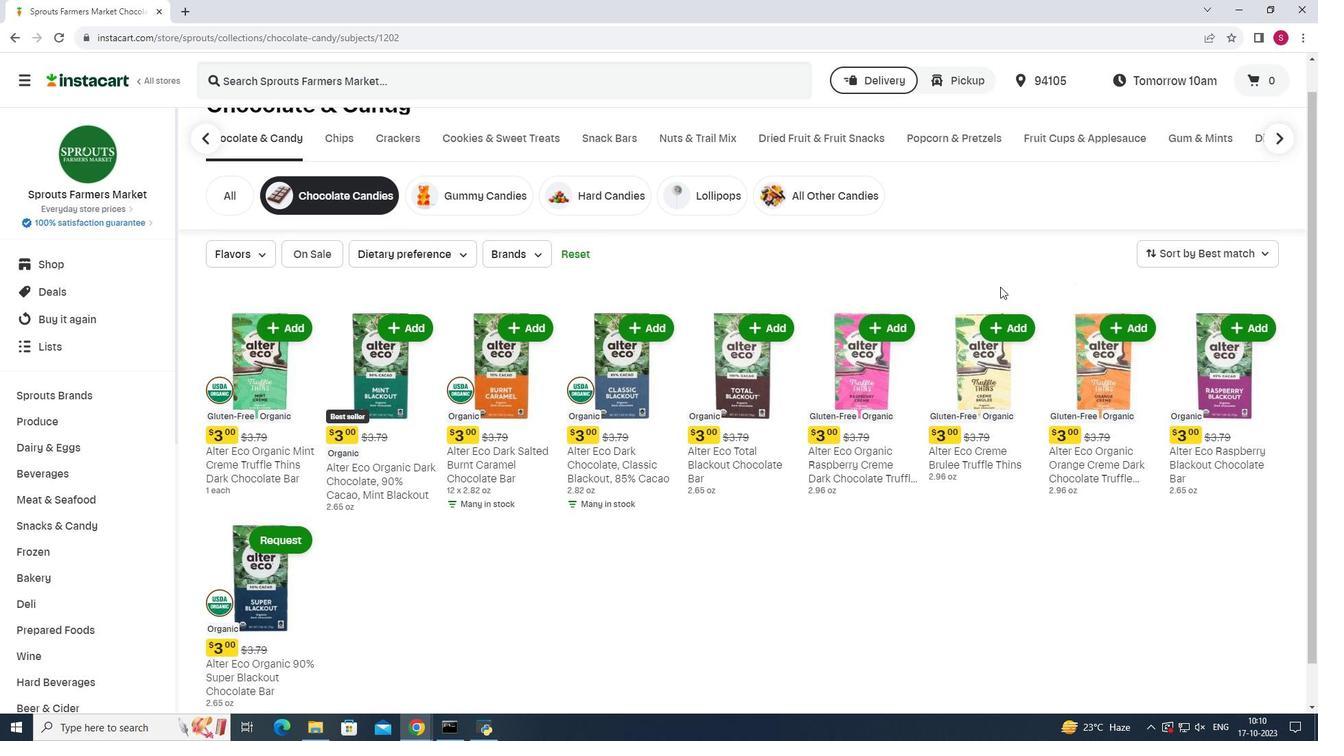 
